 Task: Look for "Paragraph formatting" in the keyboard shortcut section.
Action: Mouse moved to (240, 64)
Screenshot: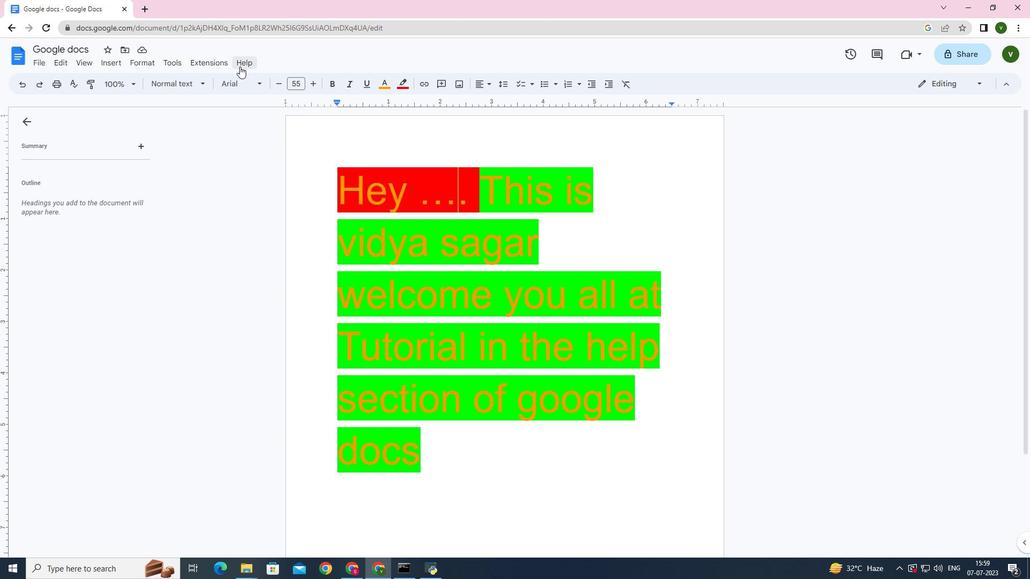 
Action: Mouse pressed left at (240, 64)
Screenshot: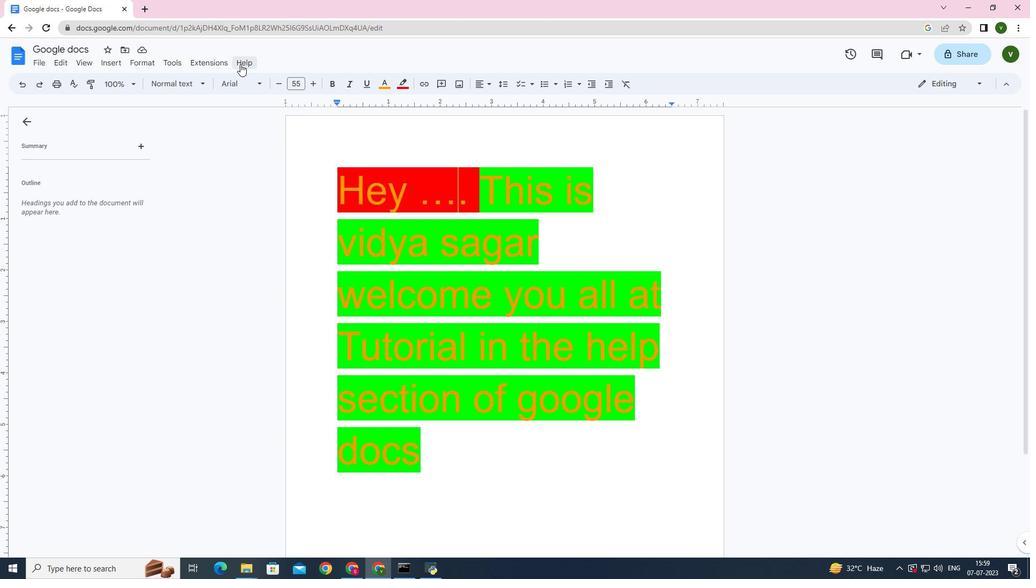 
Action: Mouse moved to (267, 260)
Screenshot: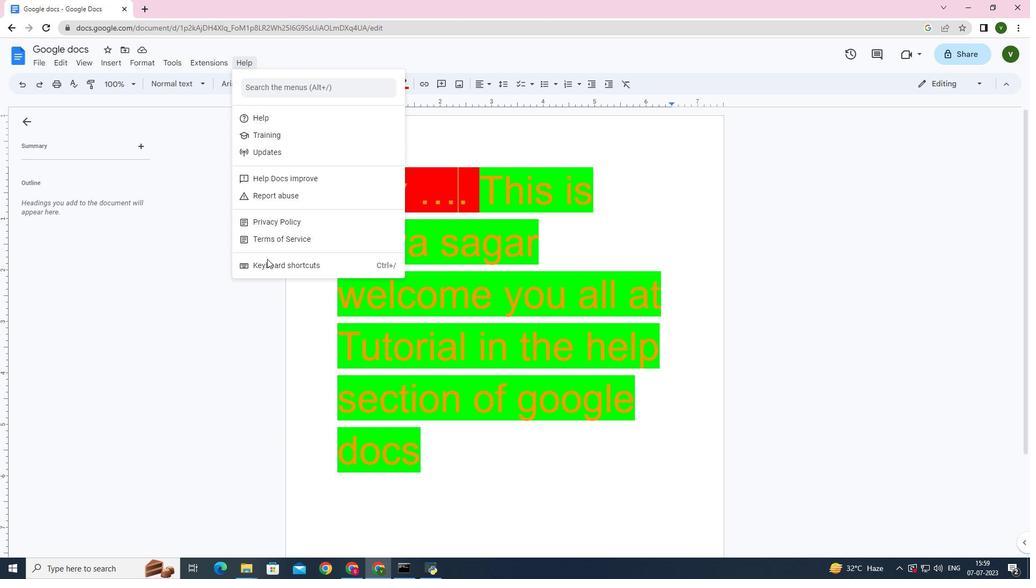 
Action: Mouse pressed left at (267, 260)
Screenshot: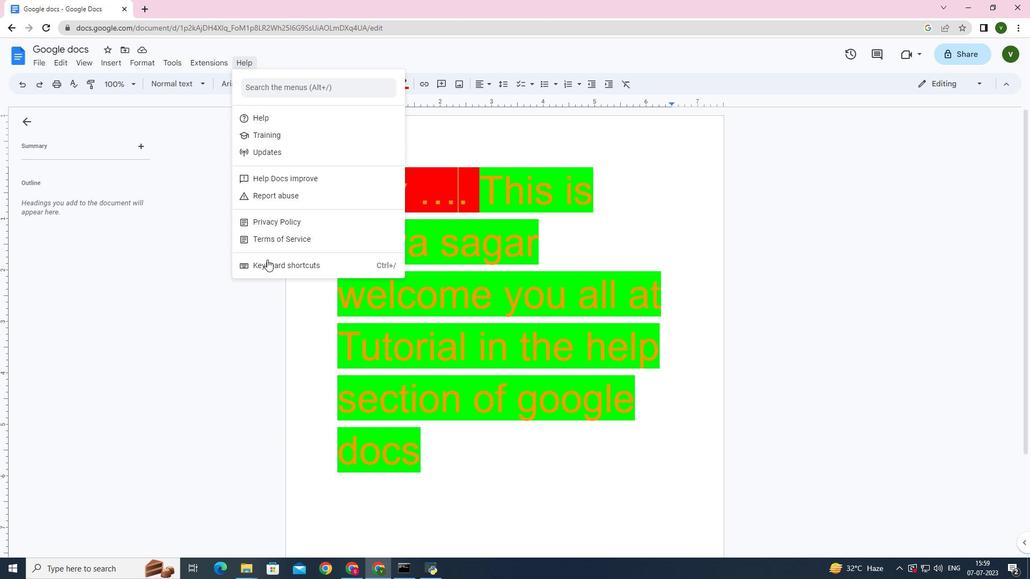 
Action: Mouse moved to (334, 222)
Screenshot: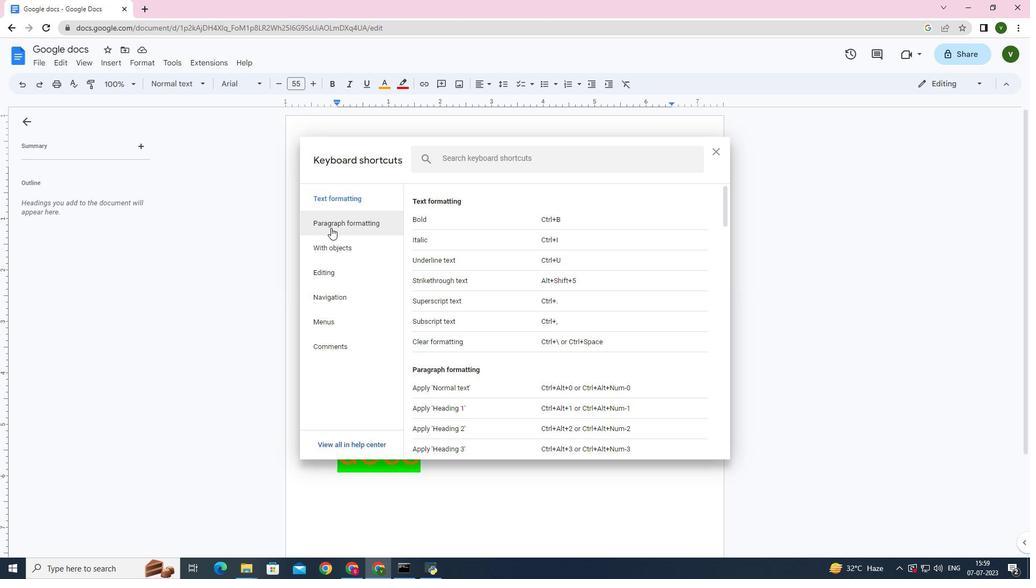 
Action: Mouse pressed left at (334, 222)
Screenshot: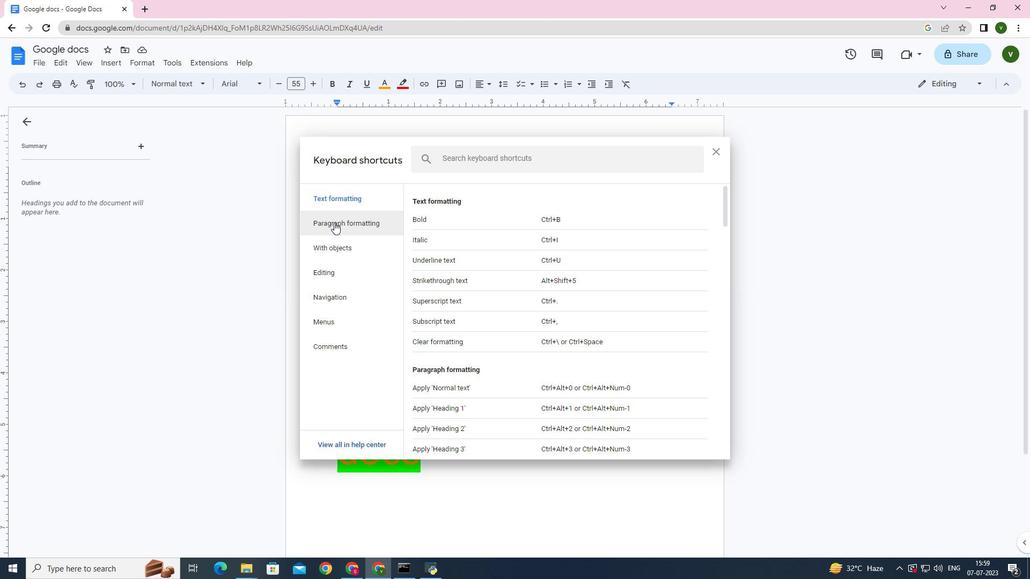 
